 Task: Access the guide for site users.
Action: Mouse moved to (1010, 74)
Screenshot: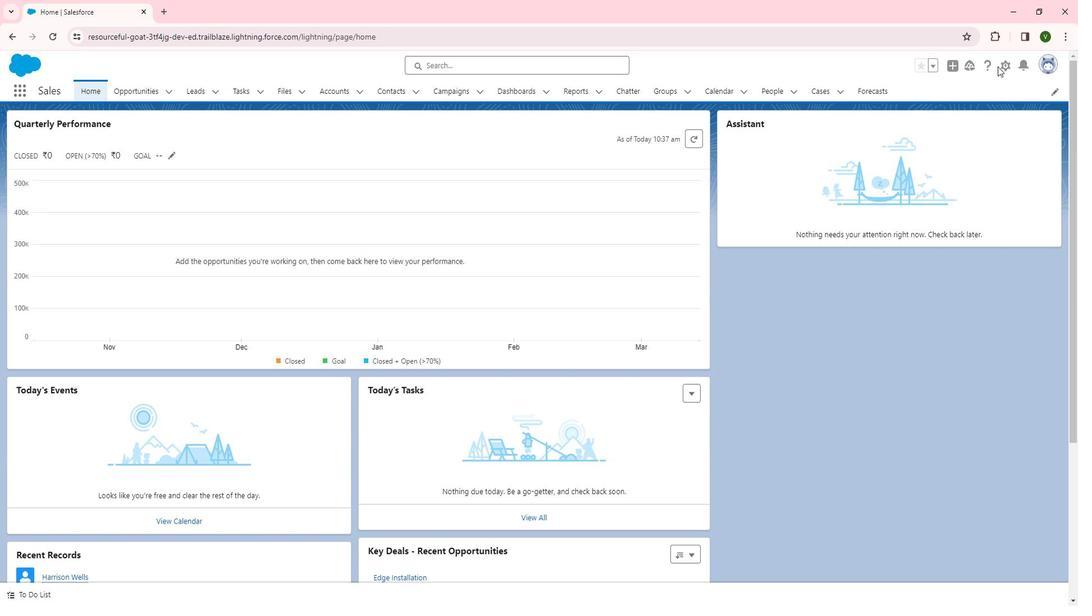 
Action: Mouse pressed left at (1010, 74)
Screenshot: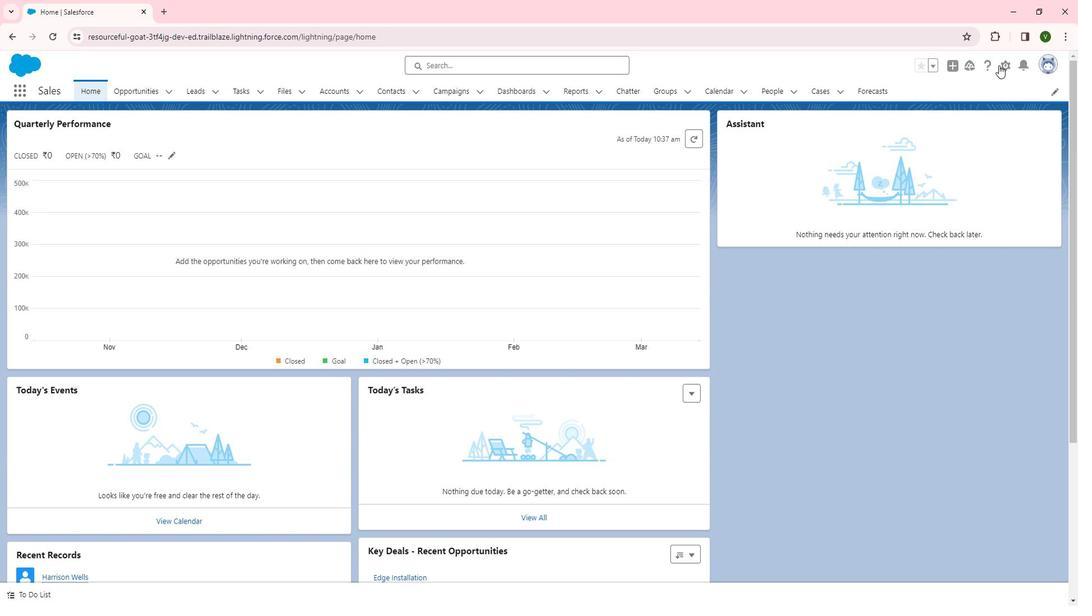 
Action: Mouse moved to (979, 108)
Screenshot: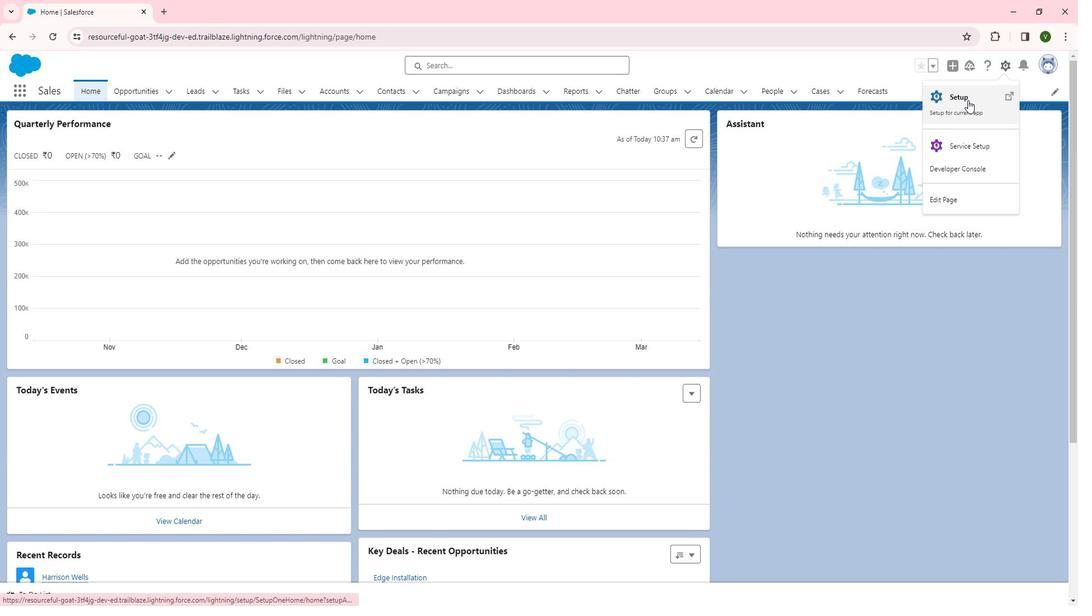 
Action: Mouse pressed left at (979, 108)
Screenshot: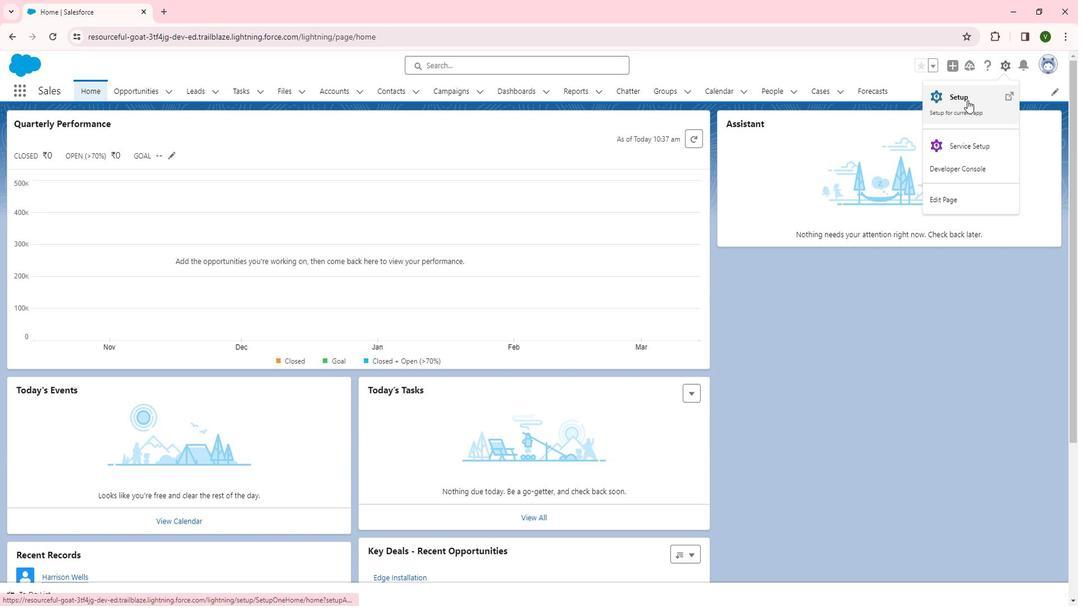 
Action: Mouse moved to (362, 413)
Screenshot: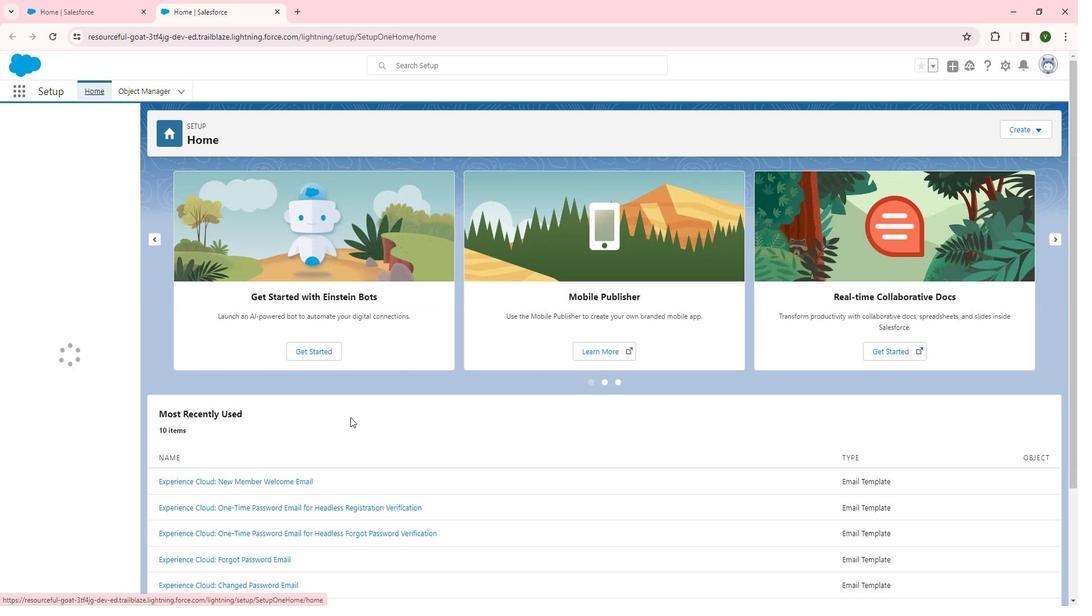 
Action: Mouse scrolled (362, 413) with delta (0, 0)
Screenshot: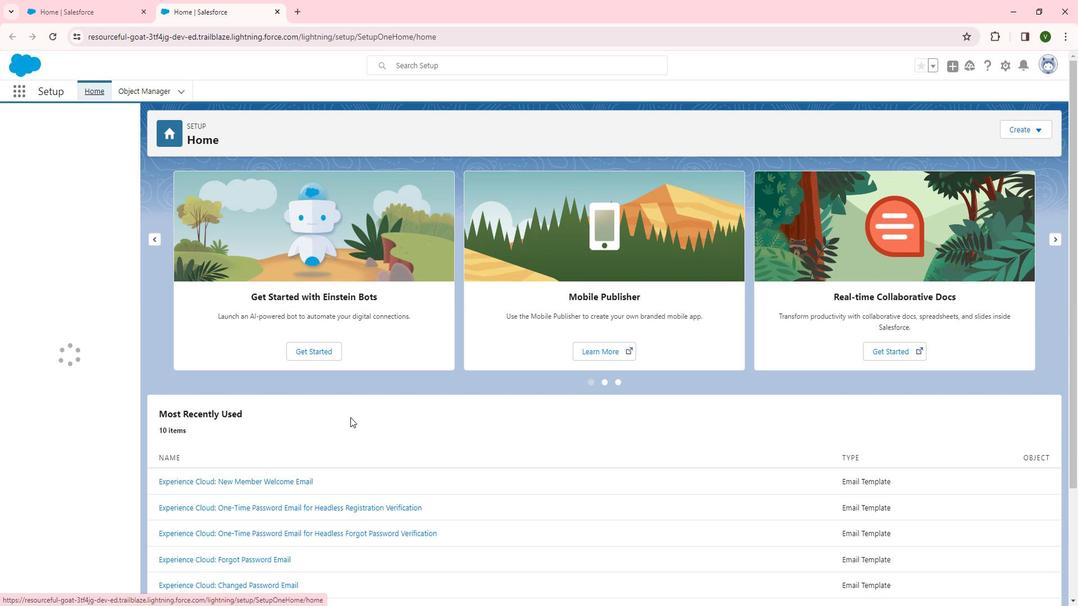 
Action: Mouse scrolled (362, 413) with delta (0, 0)
Screenshot: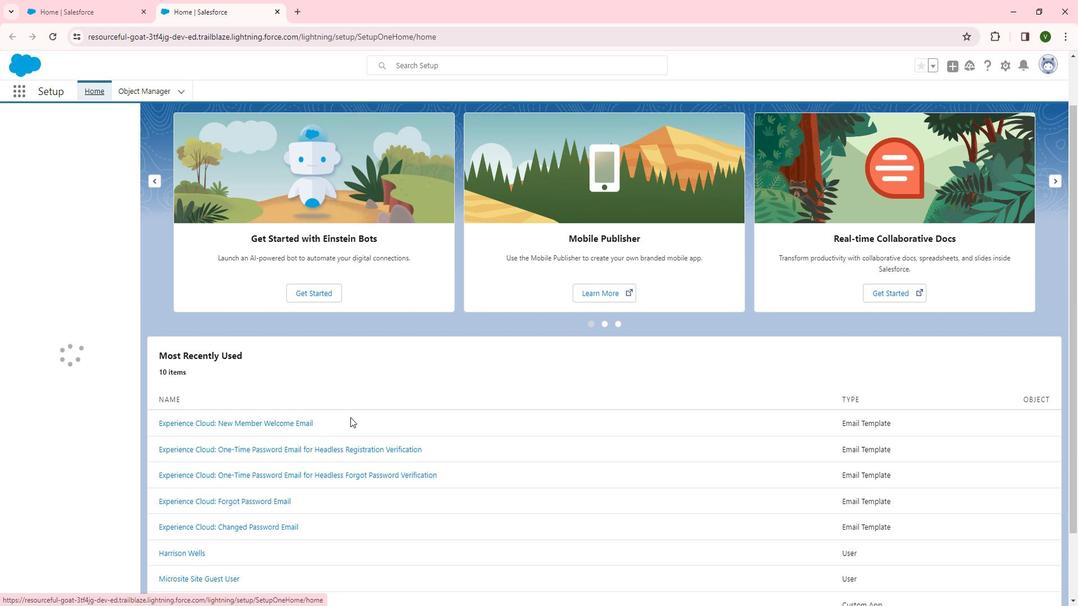 
Action: Mouse scrolled (362, 413) with delta (0, 0)
Screenshot: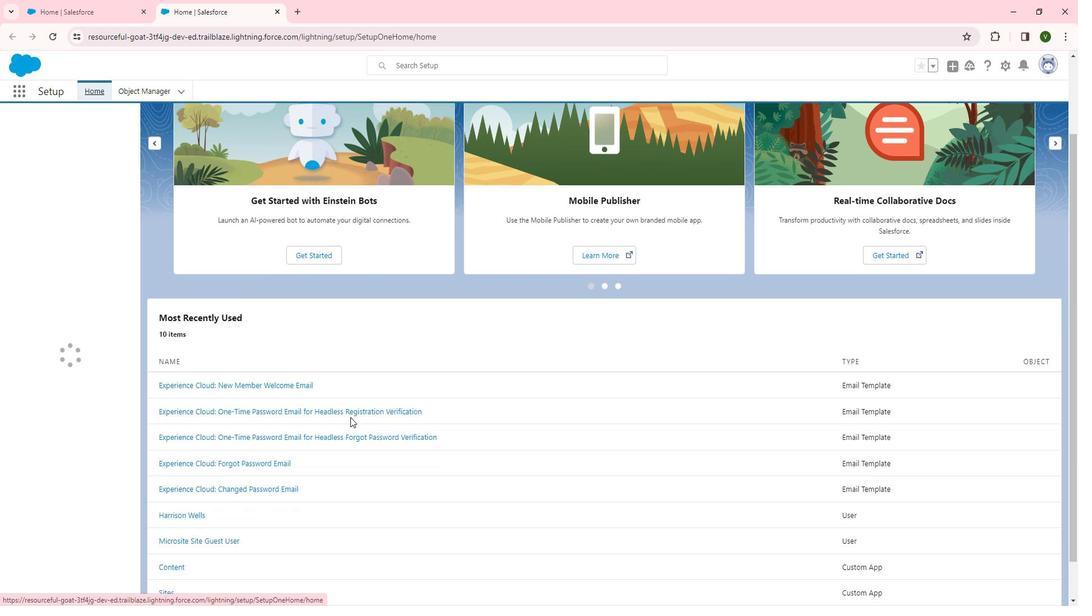 
Action: Mouse moved to (362, 414)
Screenshot: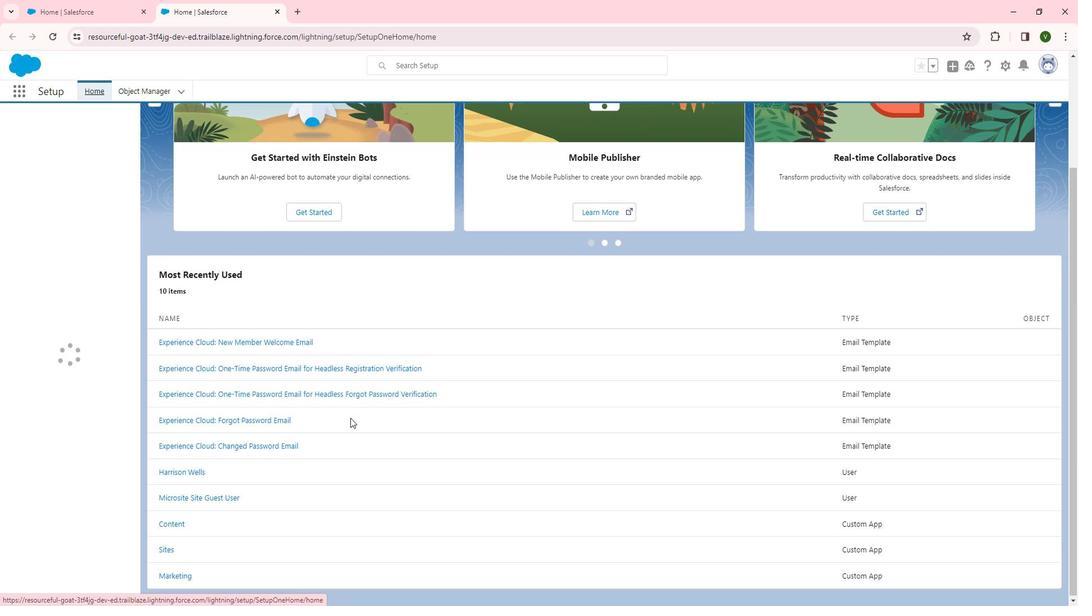 
Action: Mouse scrolled (362, 413) with delta (0, 0)
Screenshot: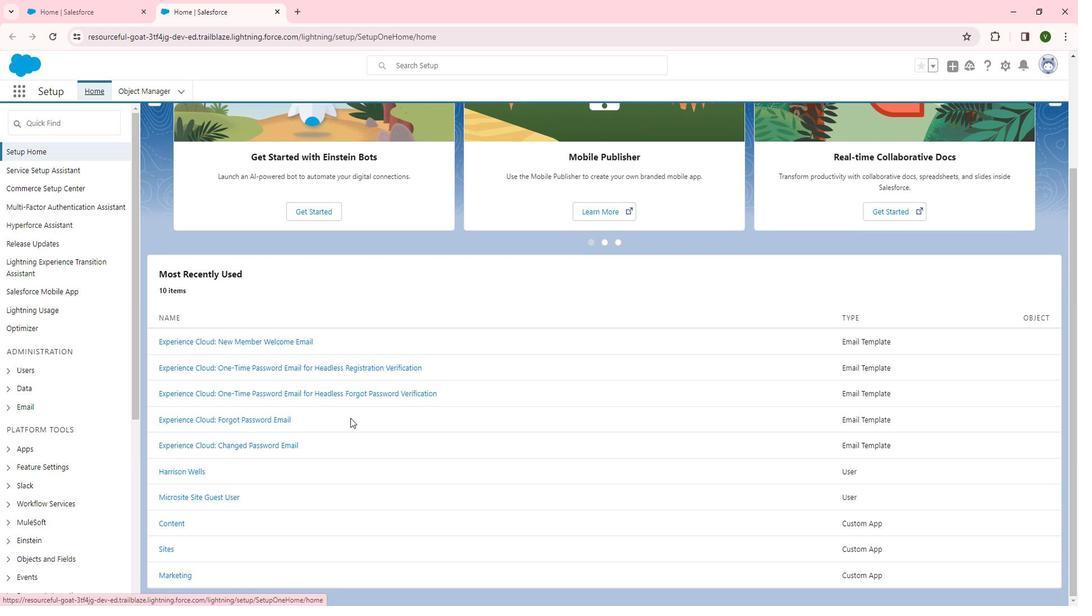 
Action: Mouse moved to (143, 285)
Screenshot: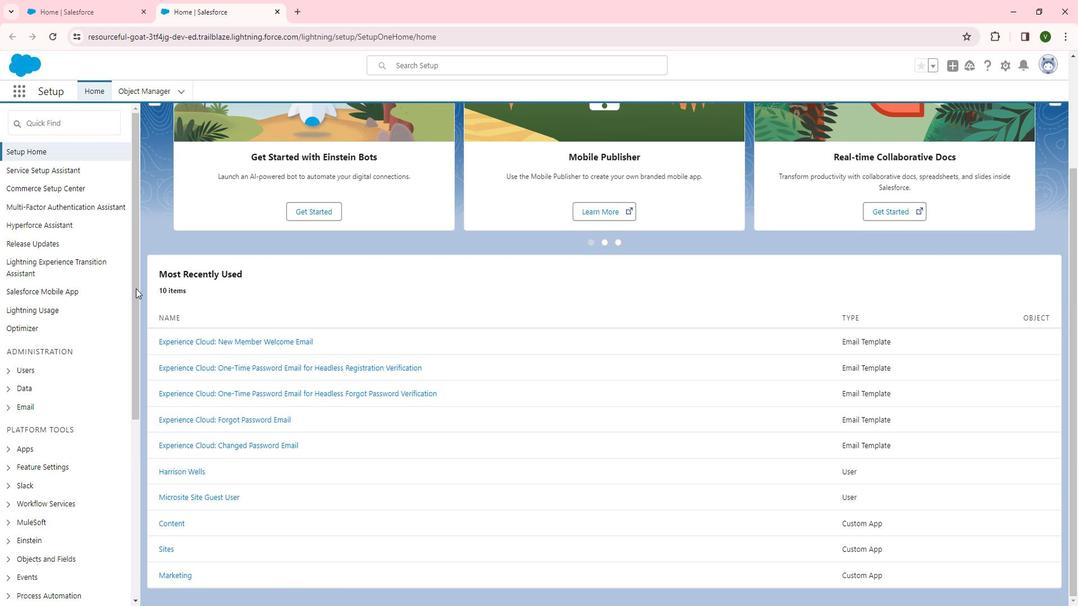 
Action: Mouse pressed left at (143, 285)
Screenshot: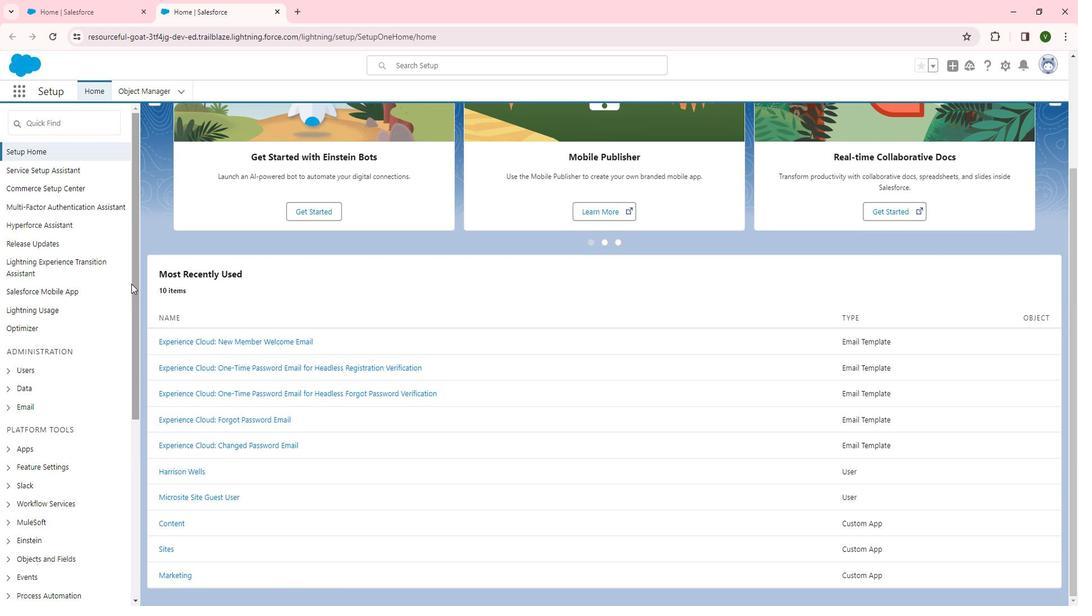 
Action: Mouse moved to (20, 282)
Screenshot: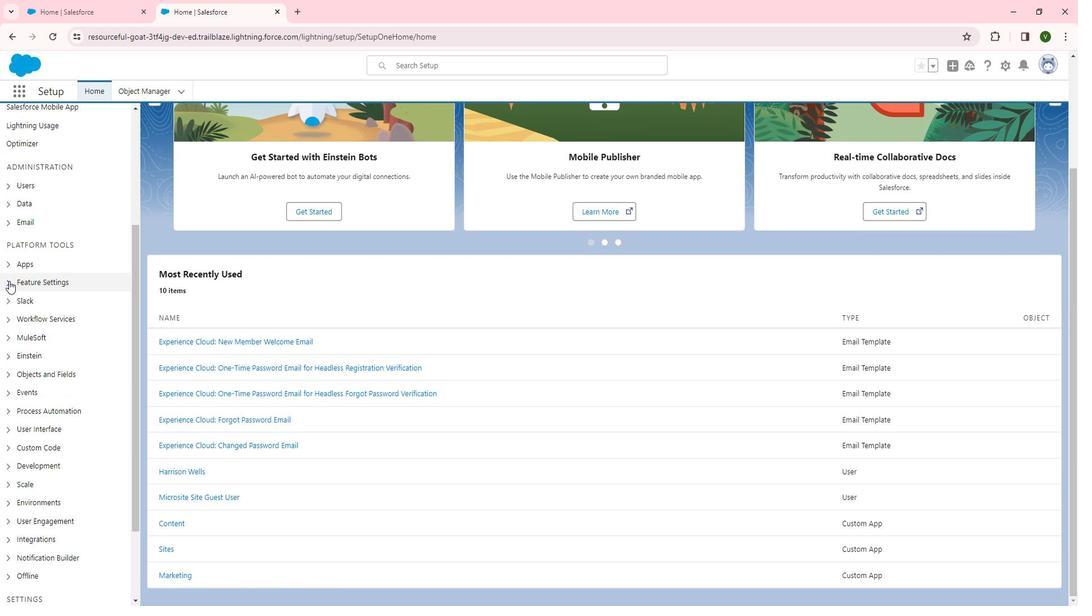 
Action: Mouse pressed left at (20, 282)
Screenshot: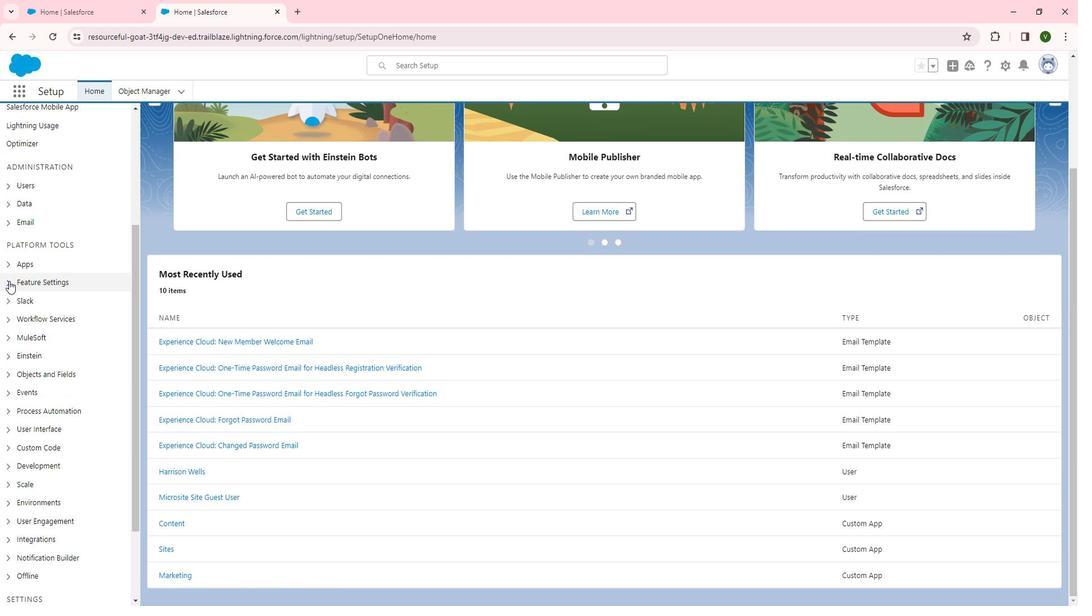 
Action: Mouse moved to (67, 288)
Screenshot: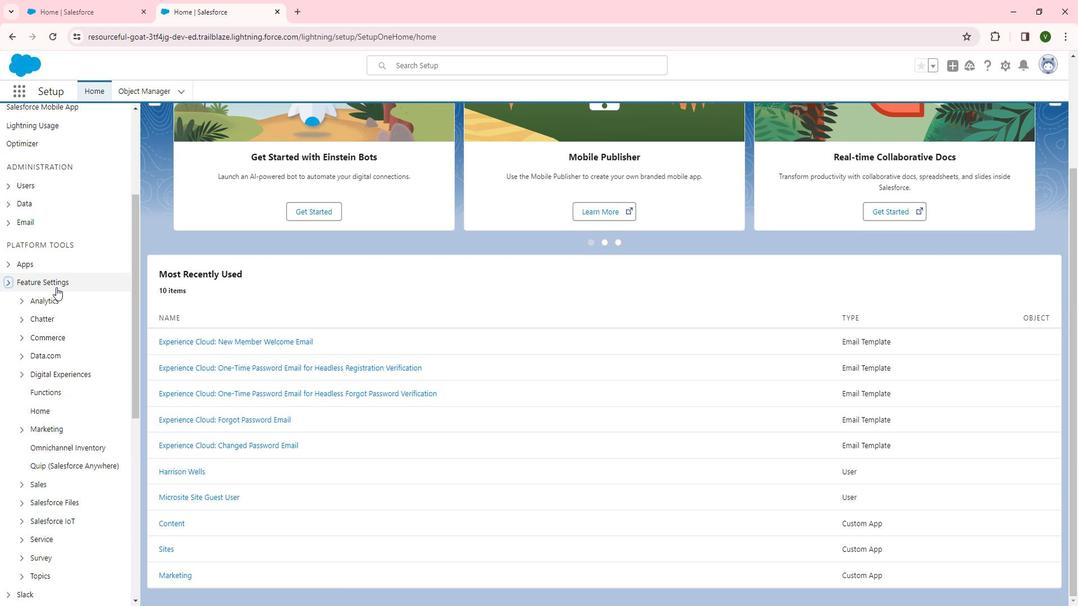 
Action: Mouse scrolled (67, 288) with delta (0, 0)
Screenshot: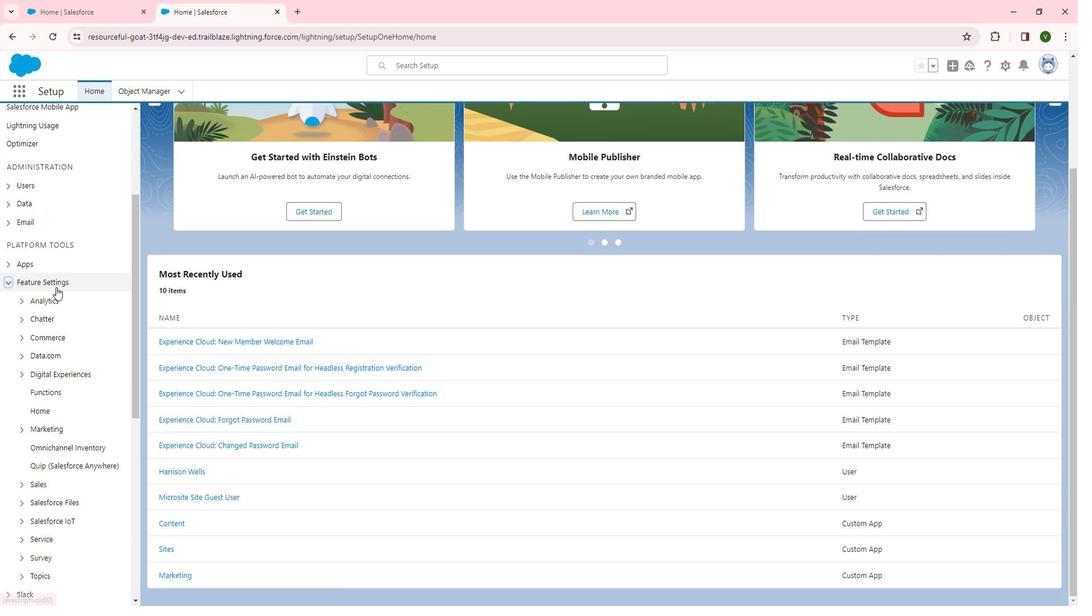 
Action: Mouse scrolled (67, 288) with delta (0, 0)
Screenshot: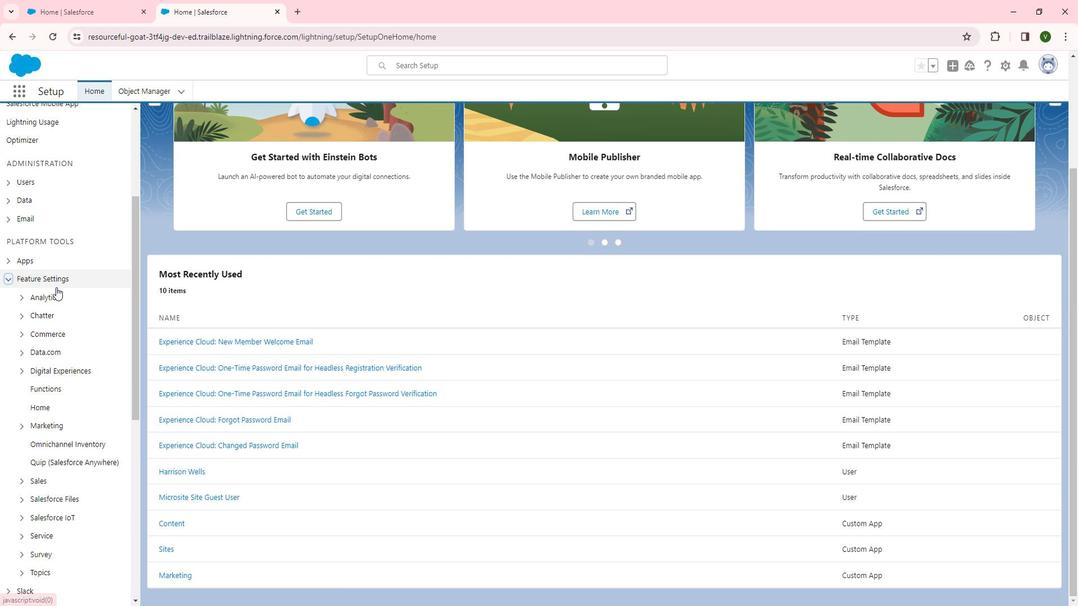 
Action: Mouse moved to (67, 290)
Screenshot: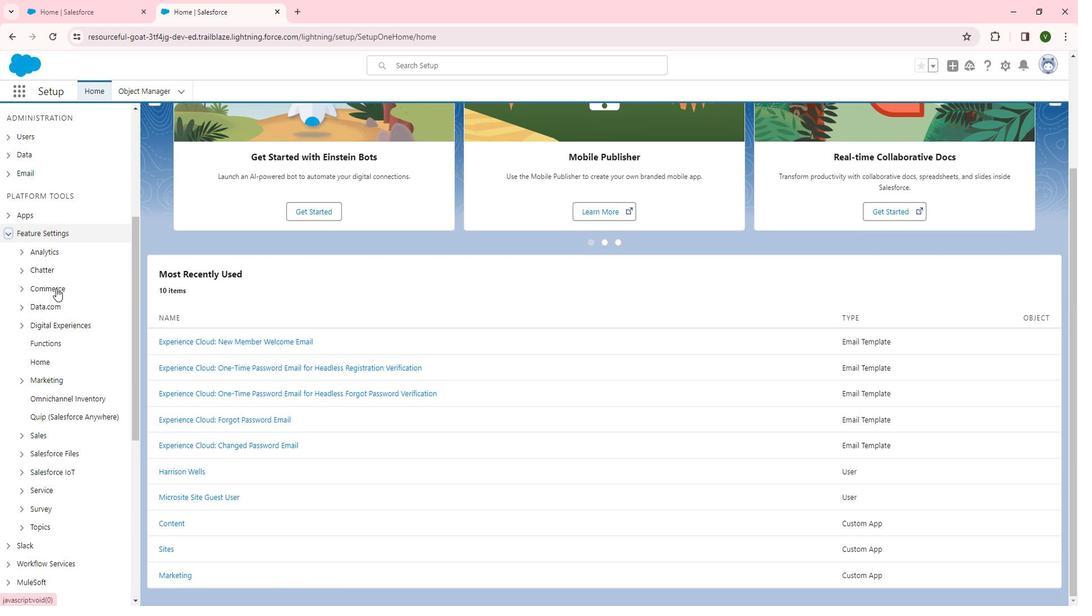
Action: Mouse scrolled (67, 289) with delta (0, 0)
Screenshot: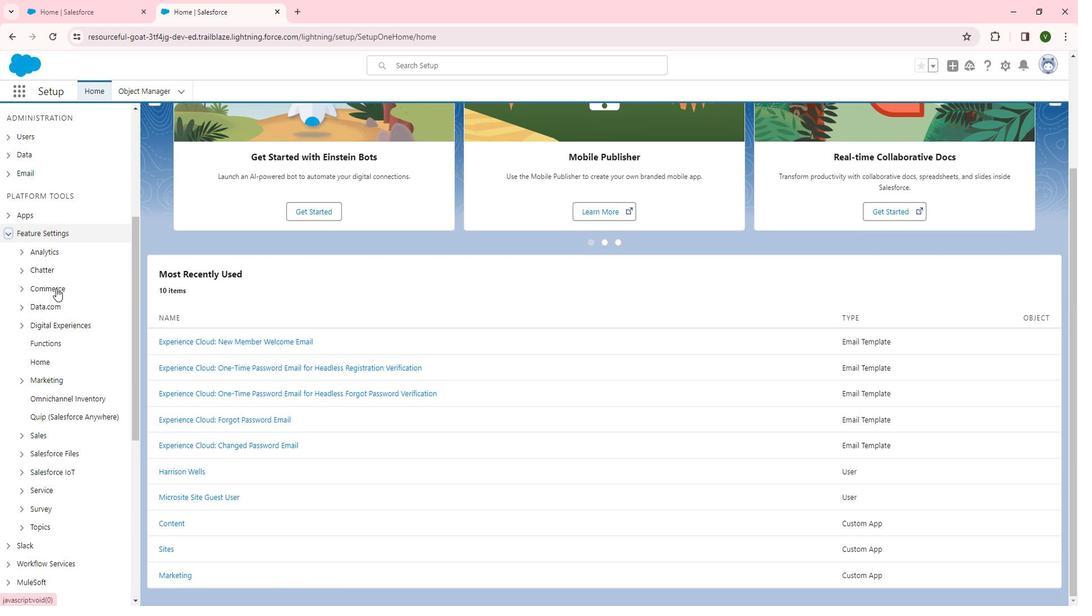 
Action: Mouse moved to (73, 206)
Screenshot: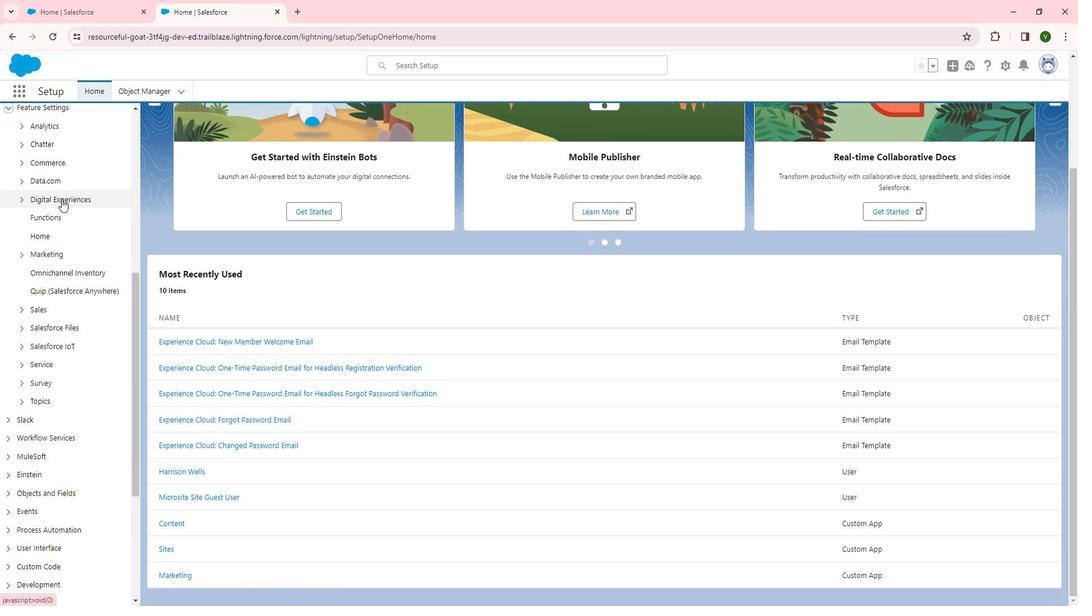 
Action: Mouse pressed left at (73, 206)
Screenshot: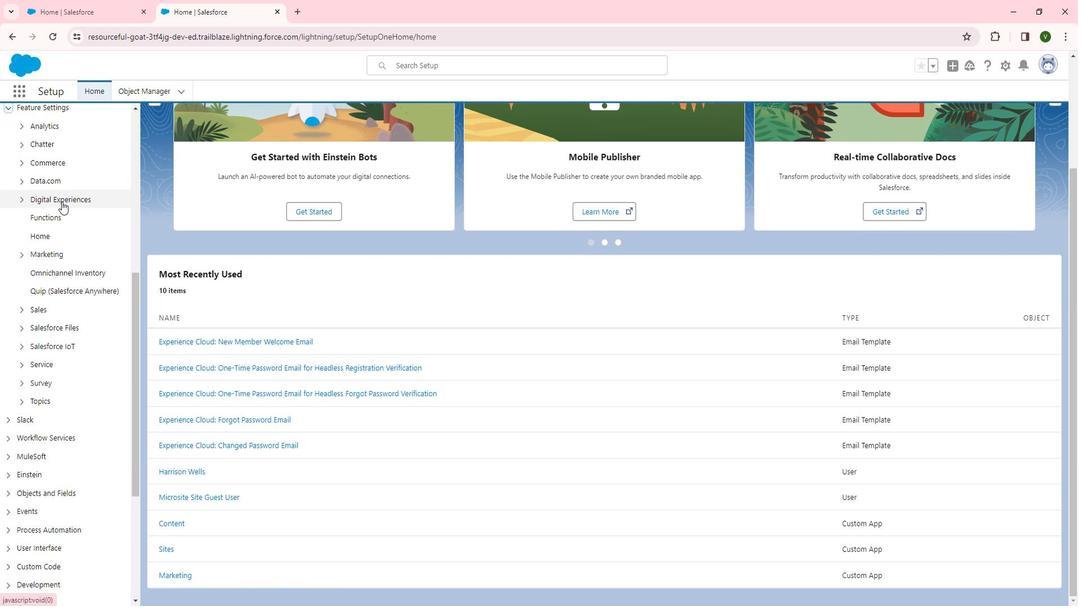 
Action: Mouse moved to (61, 222)
Screenshot: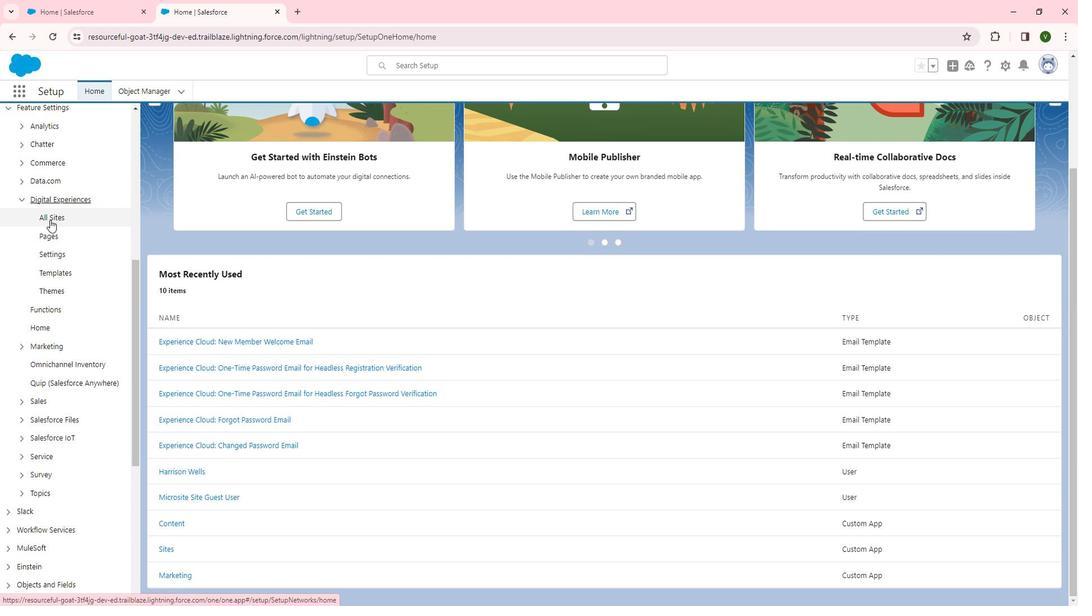
Action: Mouse pressed left at (61, 222)
Screenshot: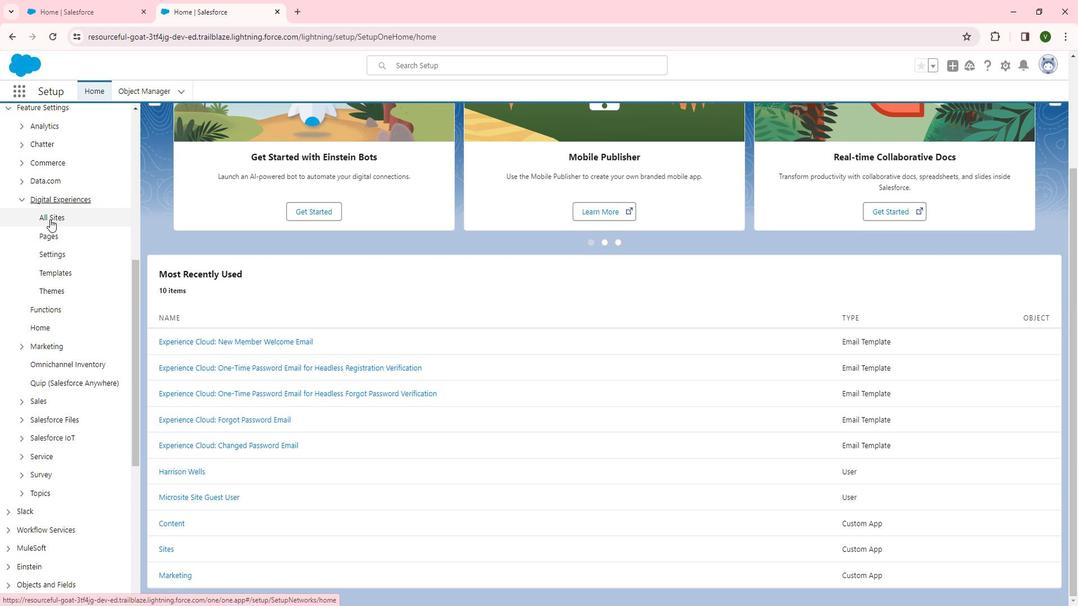 
Action: Mouse moved to (203, 272)
Screenshot: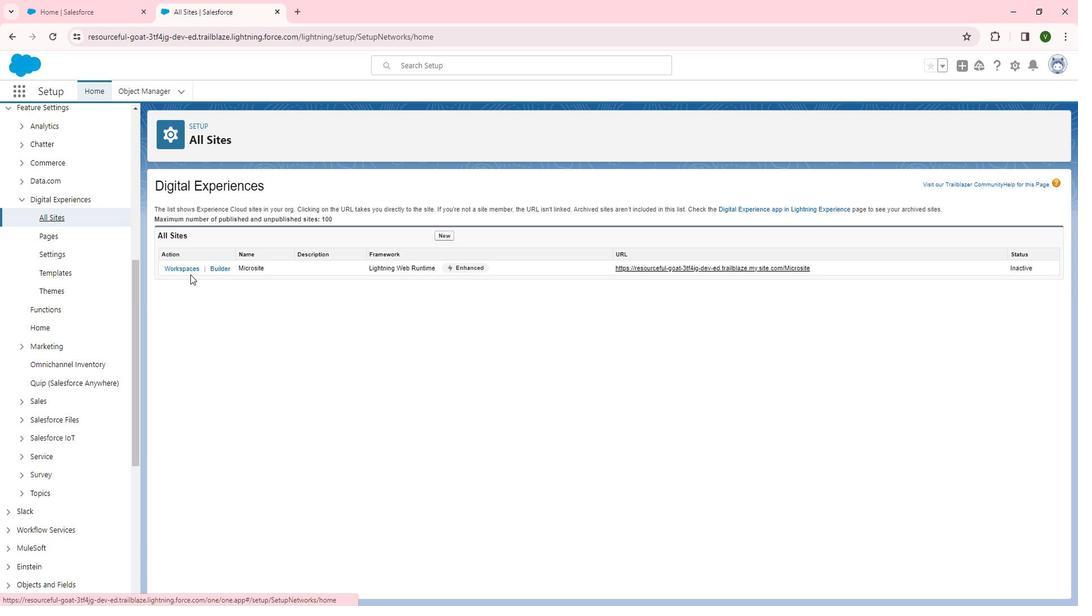 
Action: Mouse pressed left at (203, 272)
Screenshot: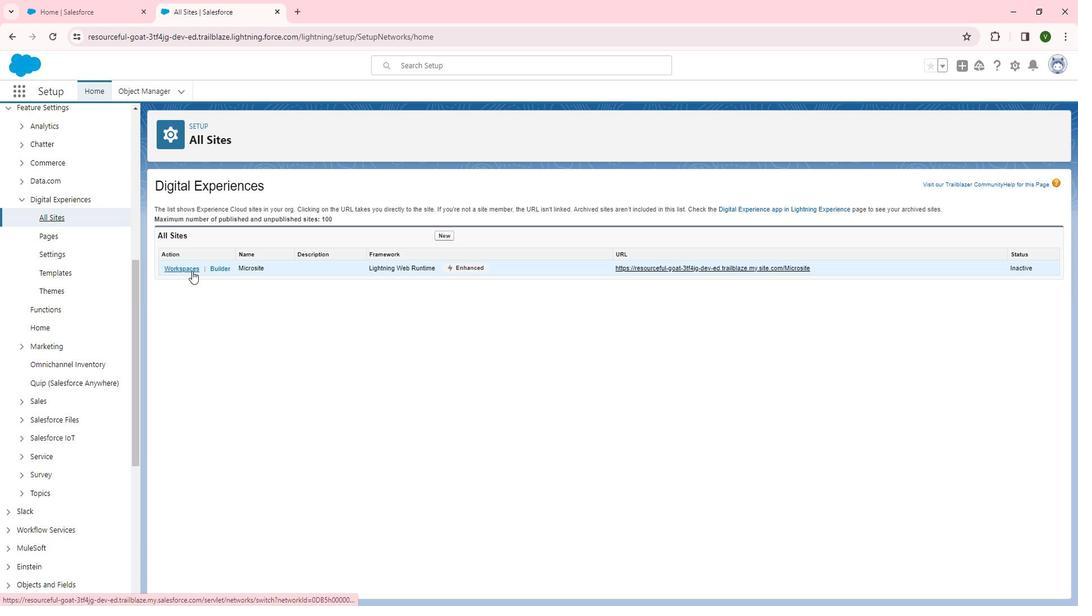 
Action: Mouse moved to (158, 379)
Screenshot: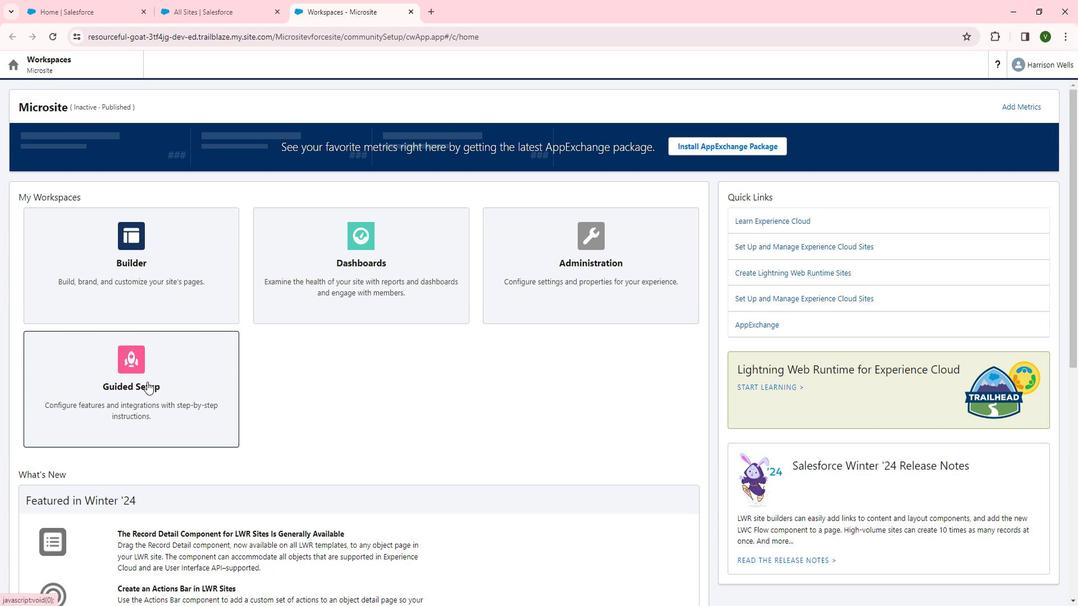 
Action: Mouse pressed left at (158, 379)
Screenshot: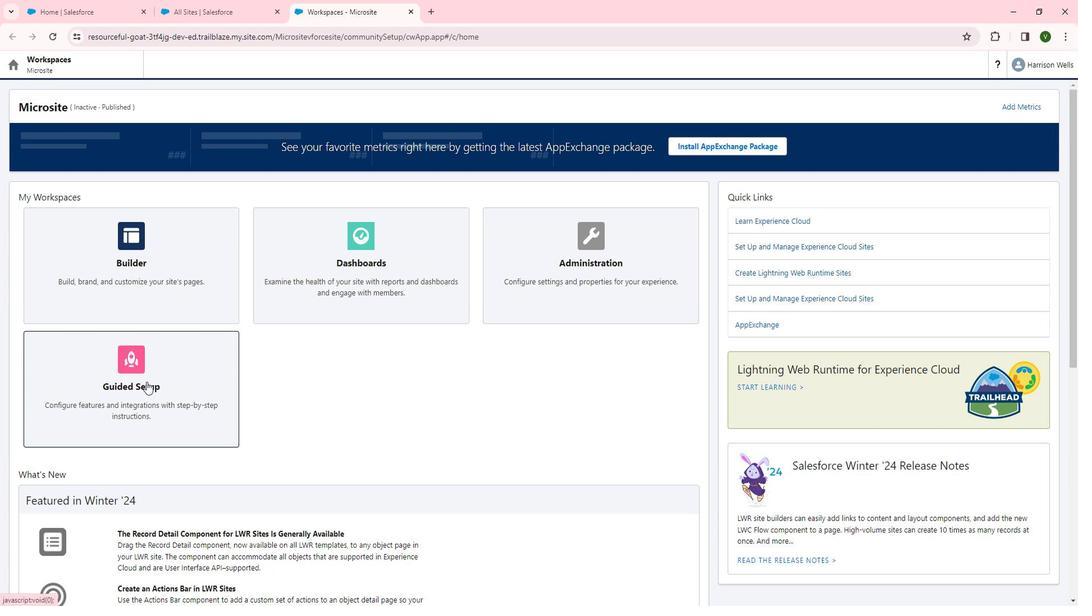 
Action: Mouse moved to (957, 415)
Screenshot: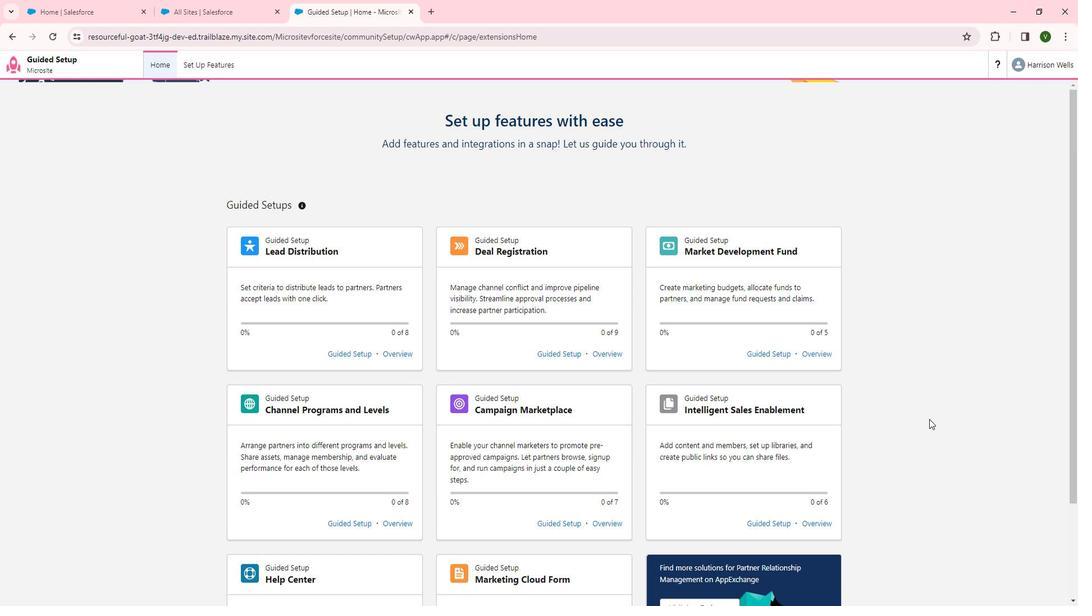 
